 Task: Add the task  Develop a new online tool for online surveys and polls to the section DevOps Drift in the project ArchTech and add a Due Date to the respective task as 2024/03/22
Action: Mouse moved to (597, 519)
Screenshot: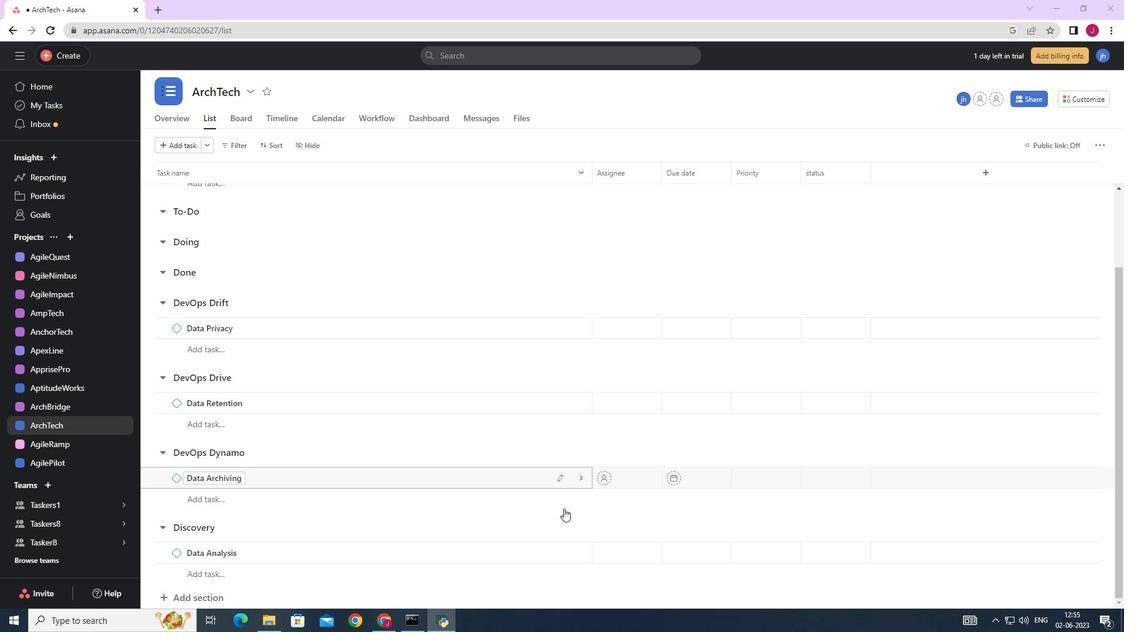
Action: Mouse scrolled (597, 520) with delta (0, 0)
Screenshot: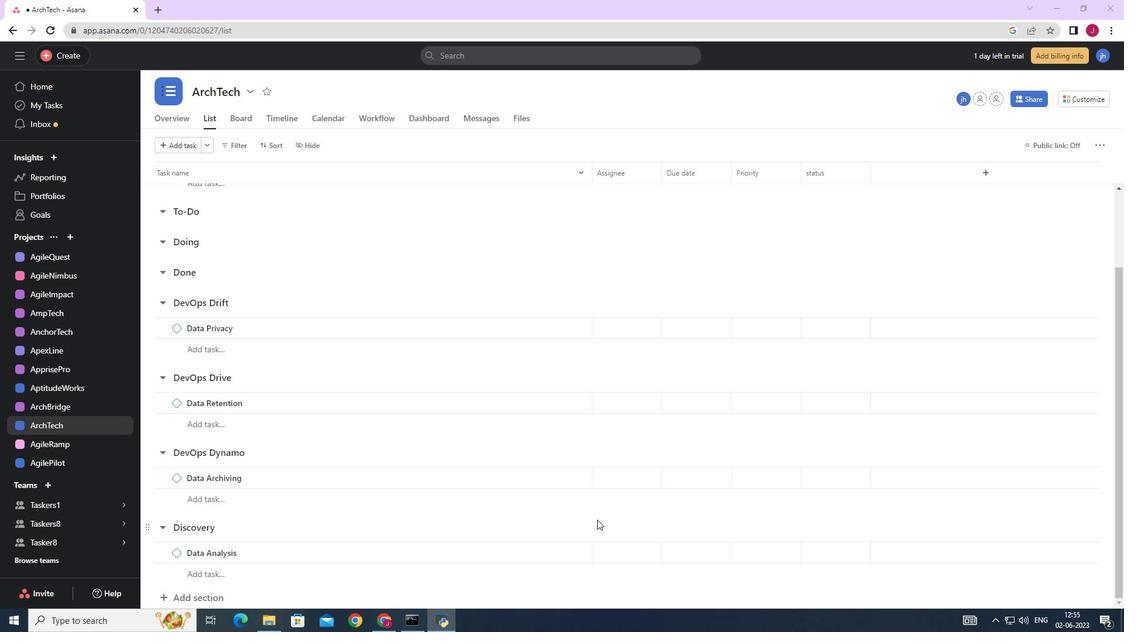 
Action: Mouse scrolled (597, 520) with delta (0, 0)
Screenshot: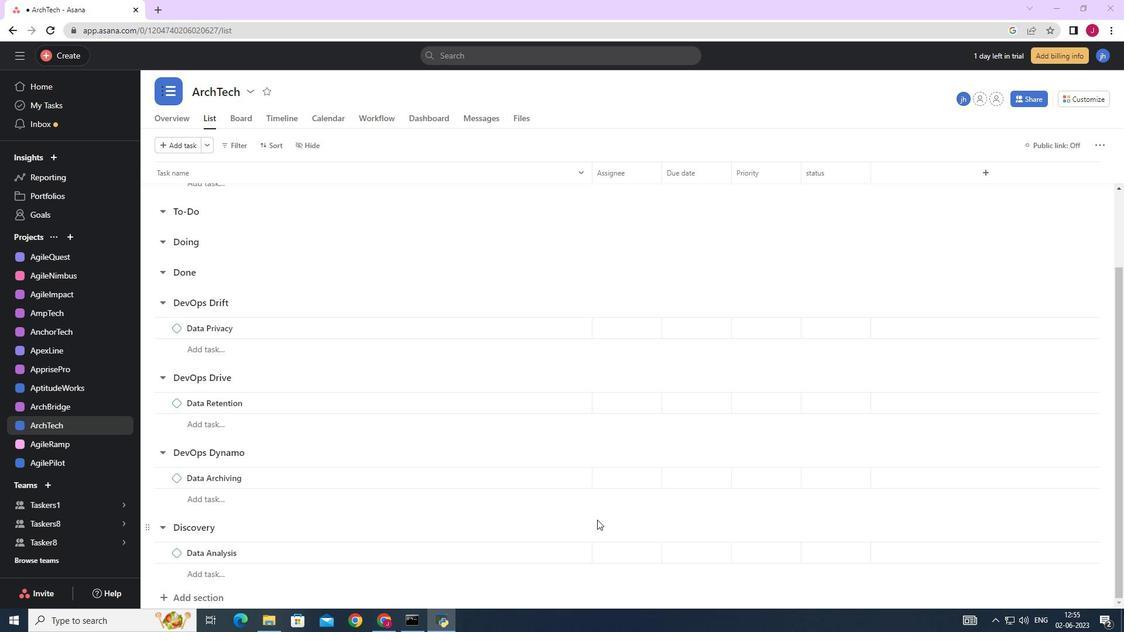 
Action: Mouse scrolled (597, 520) with delta (0, 0)
Screenshot: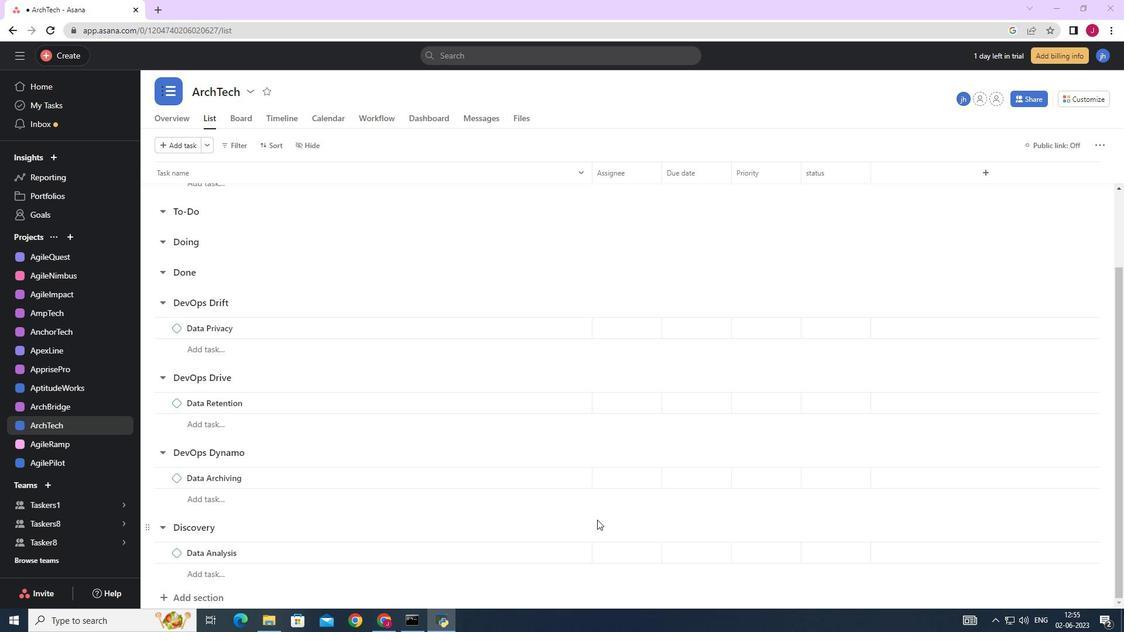 
Action: Mouse moved to (558, 255)
Screenshot: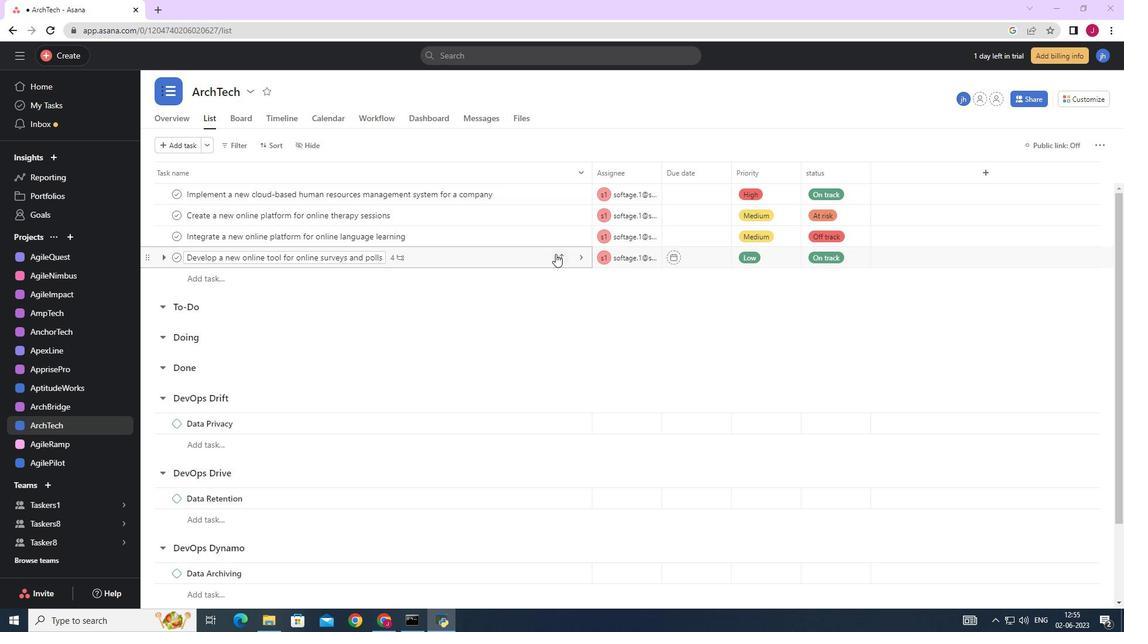 
Action: Mouse pressed left at (558, 255)
Screenshot: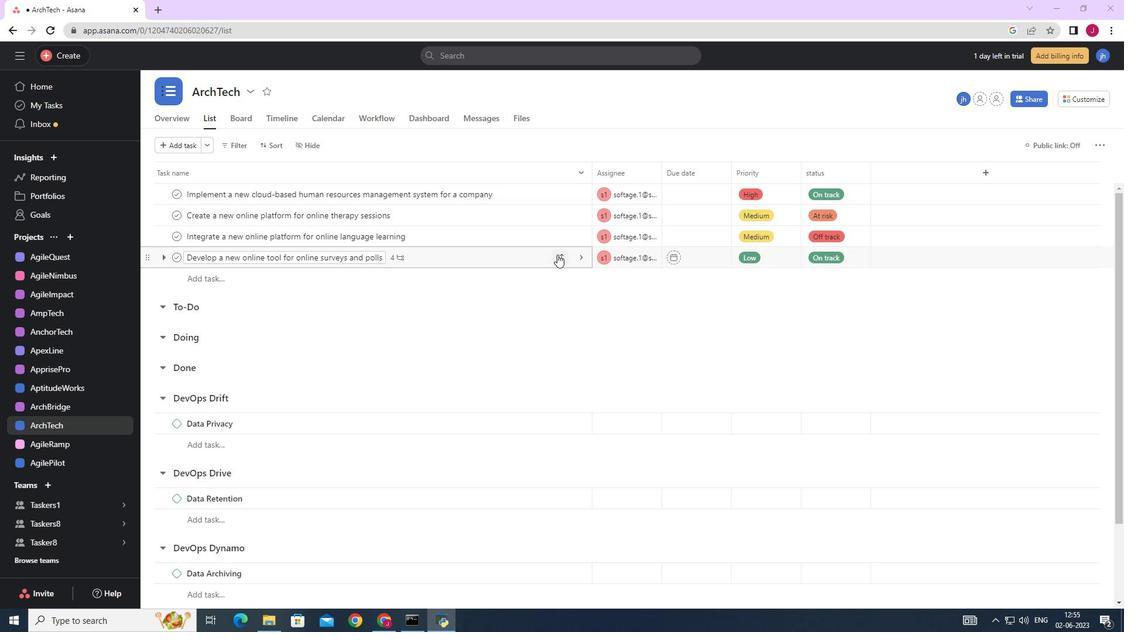 
Action: Mouse moved to (510, 384)
Screenshot: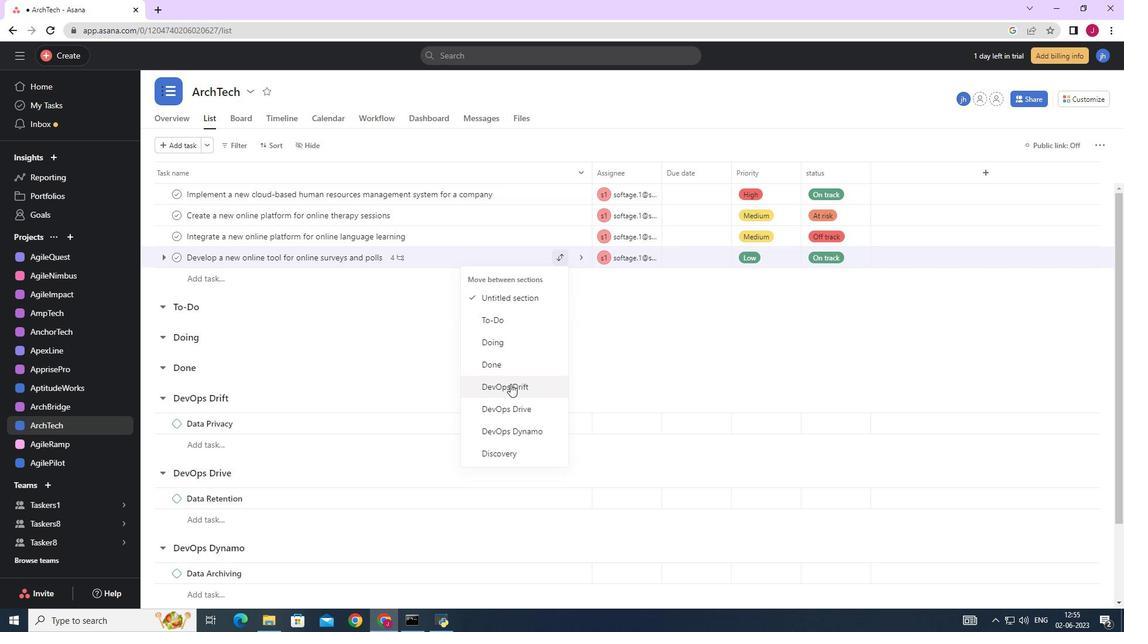 
Action: Mouse pressed left at (510, 384)
Screenshot: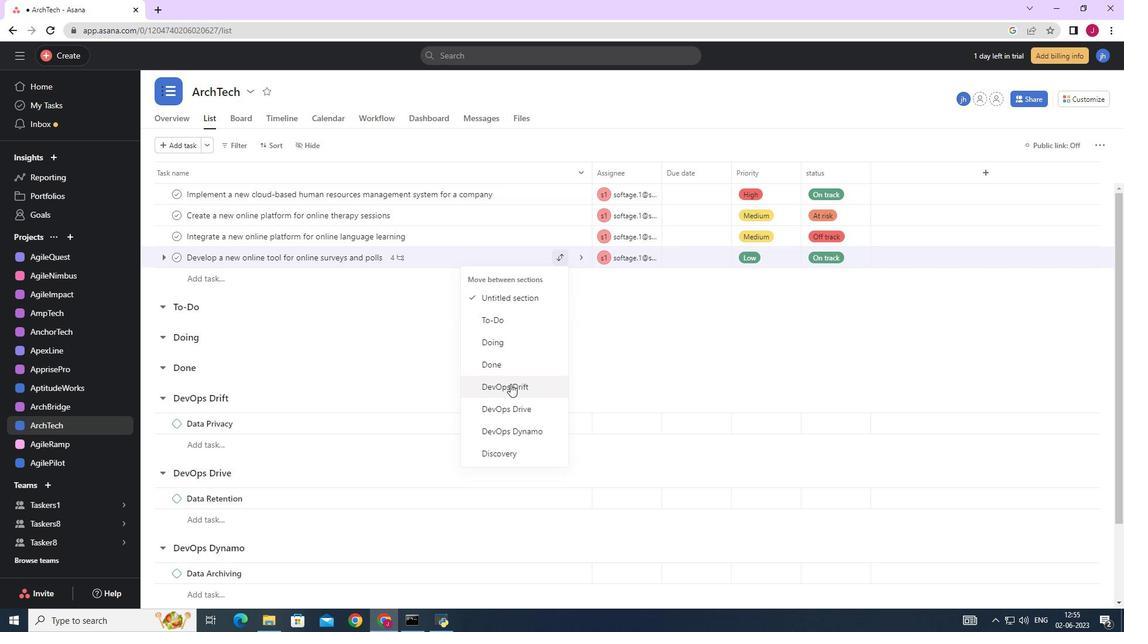 
Action: Mouse moved to (709, 405)
Screenshot: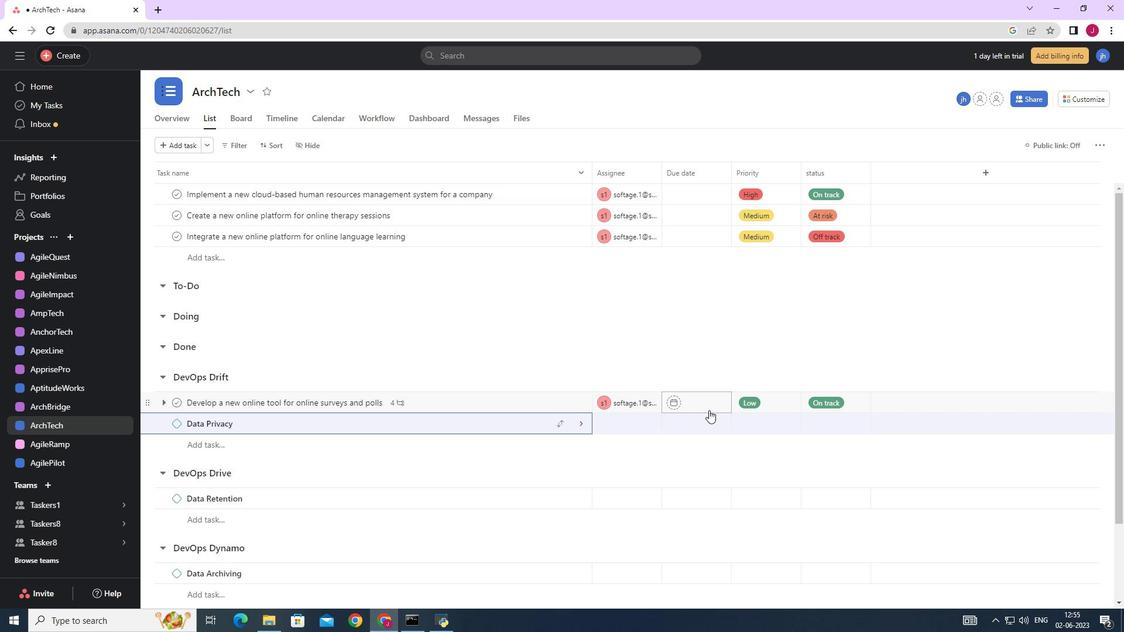 
Action: Mouse pressed left at (709, 405)
Screenshot: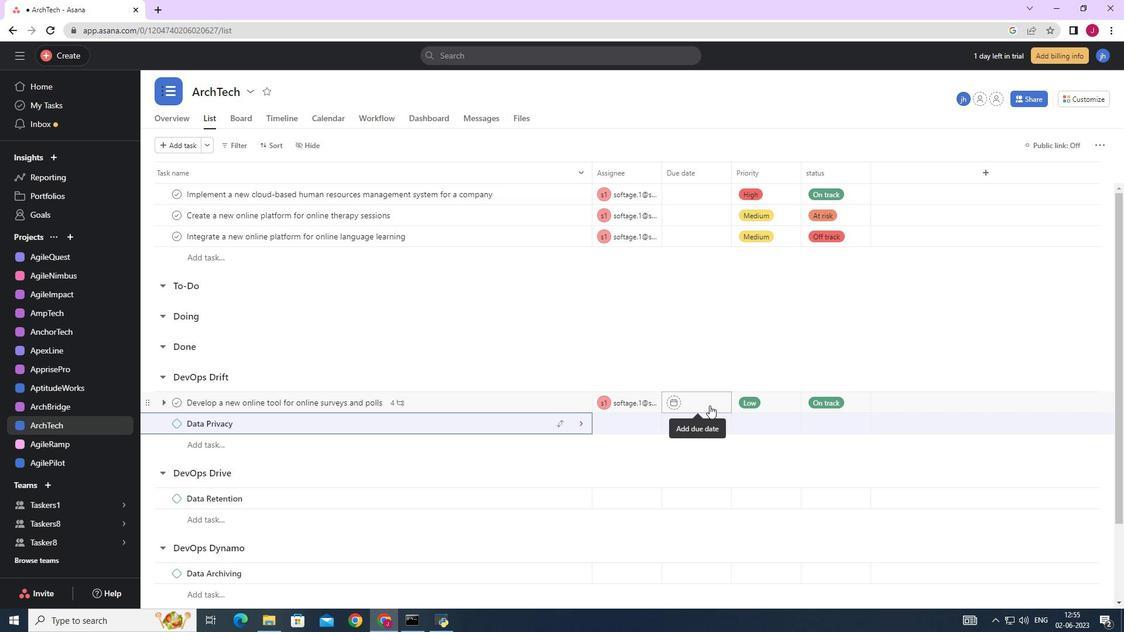 
Action: Mouse moved to (811, 211)
Screenshot: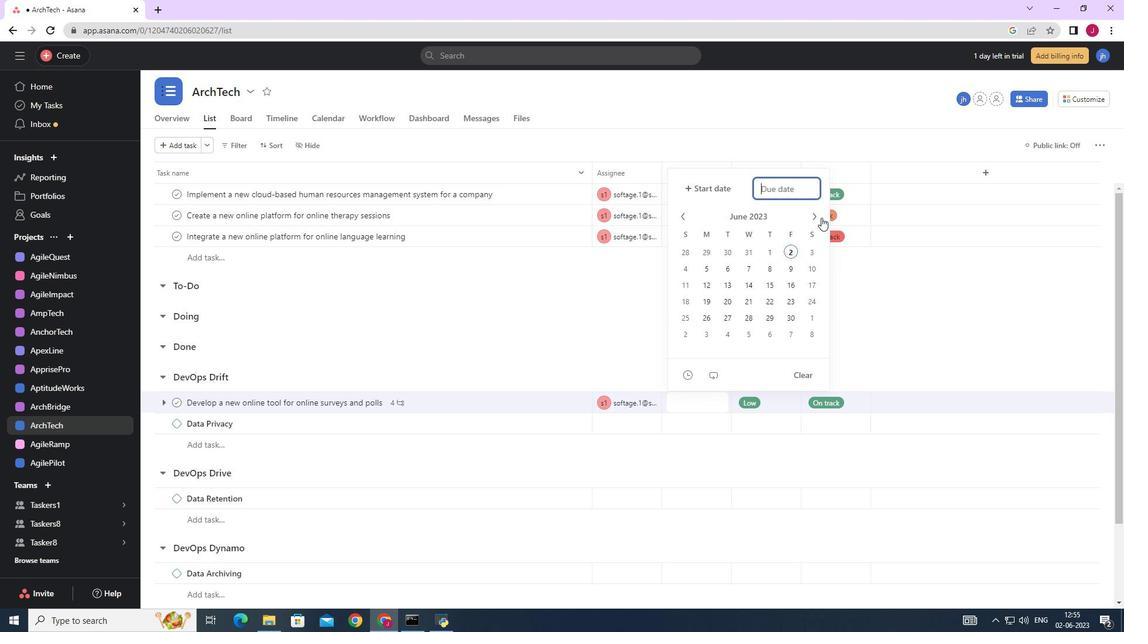 
Action: Mouse pressed left at (811, 211)
Screenshot: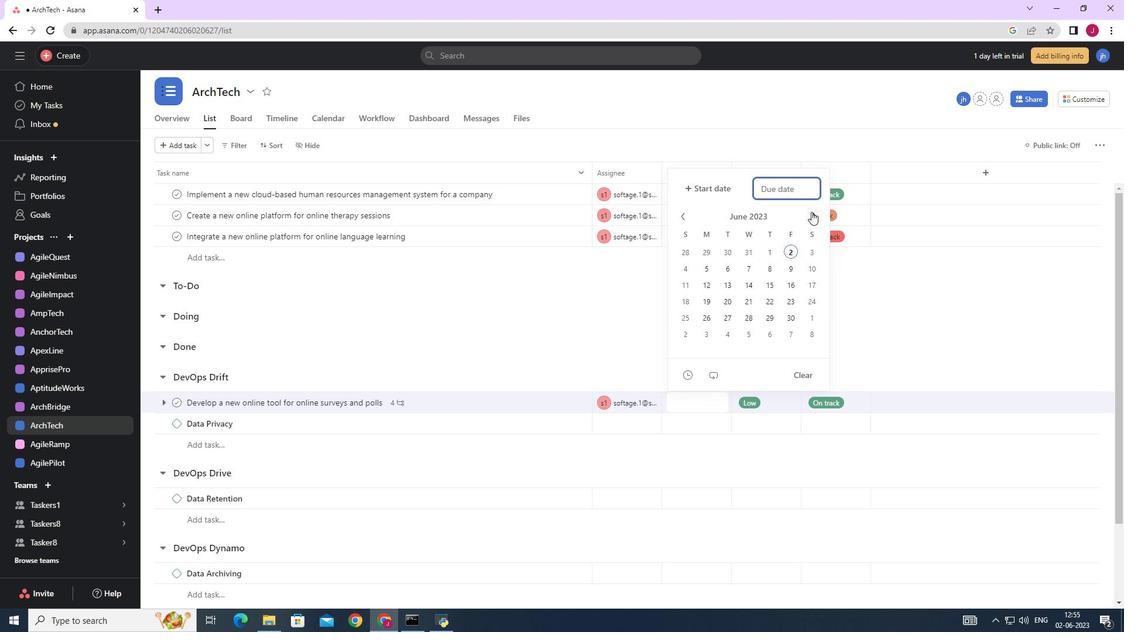 
Action: Mouse pressed left at (811, 211)
Screenshot: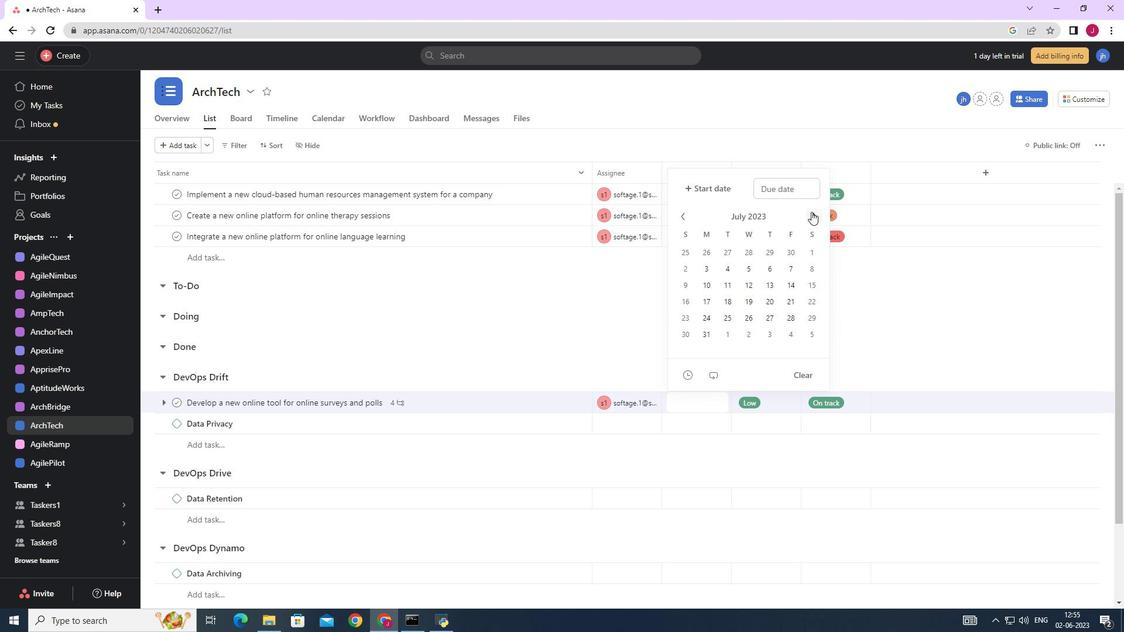 
Action: Mouse pressed left at (811, 211)
Screenshot: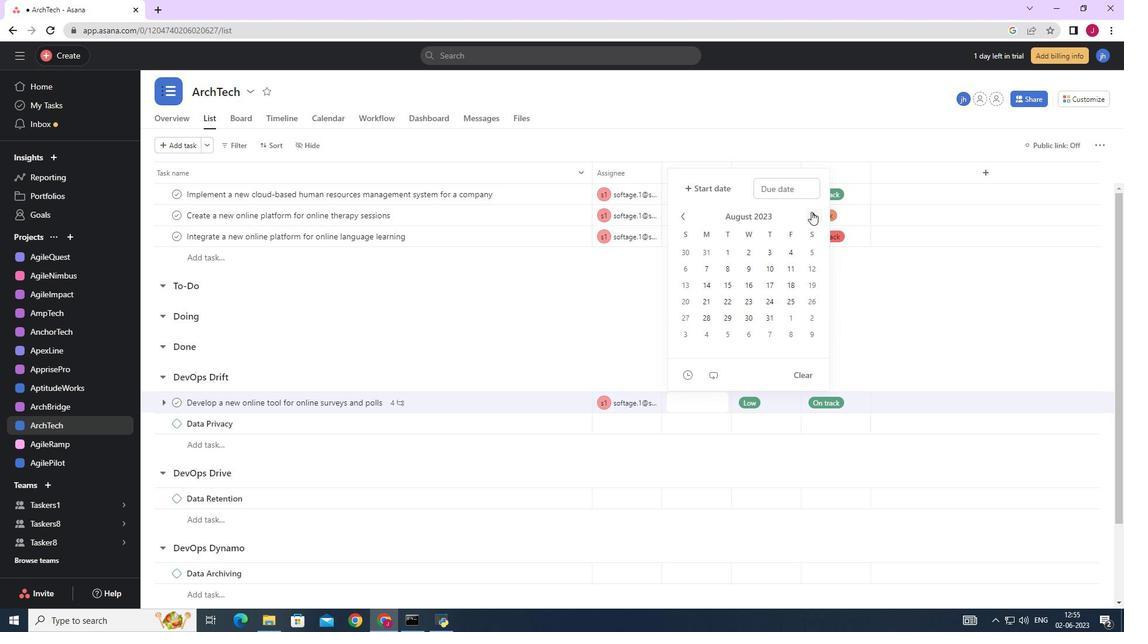 
Action: Mouse pressed left at (811, 211)
Screenshot: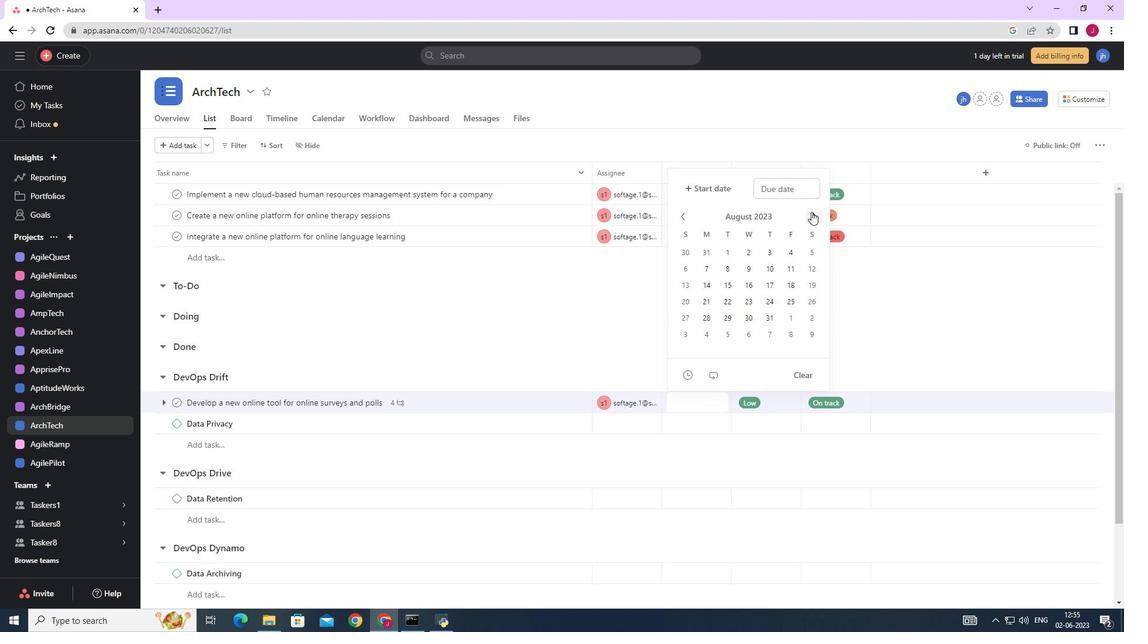 
Action: Mouse pressed left at (811, 211)
Screenshot: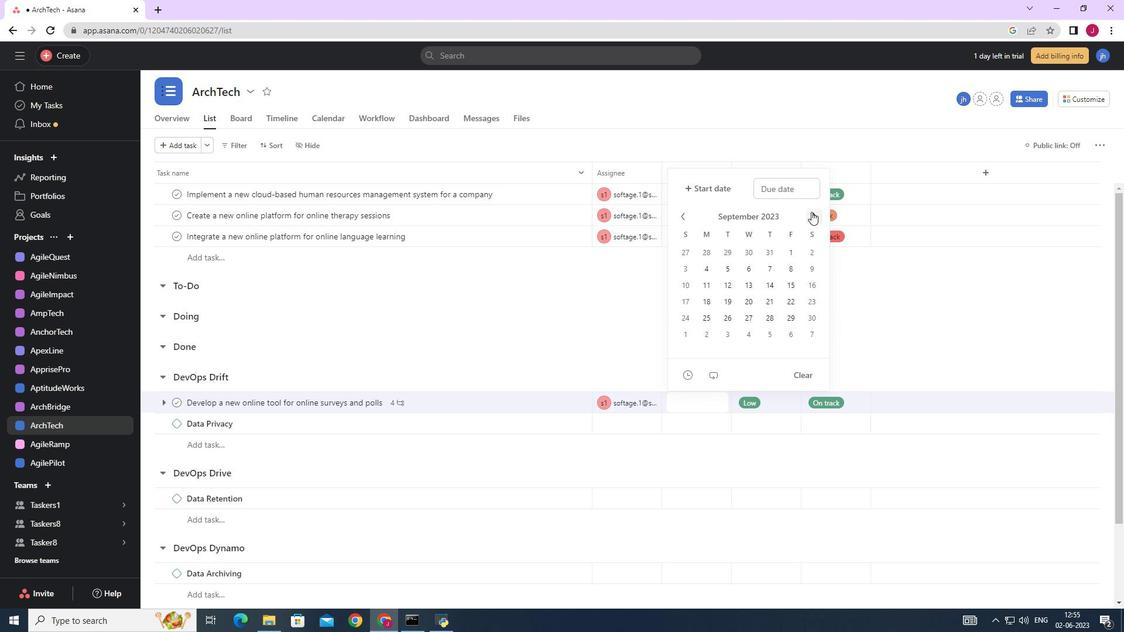 
Action: Mouse pressed left at (811, 211)
Screenshot: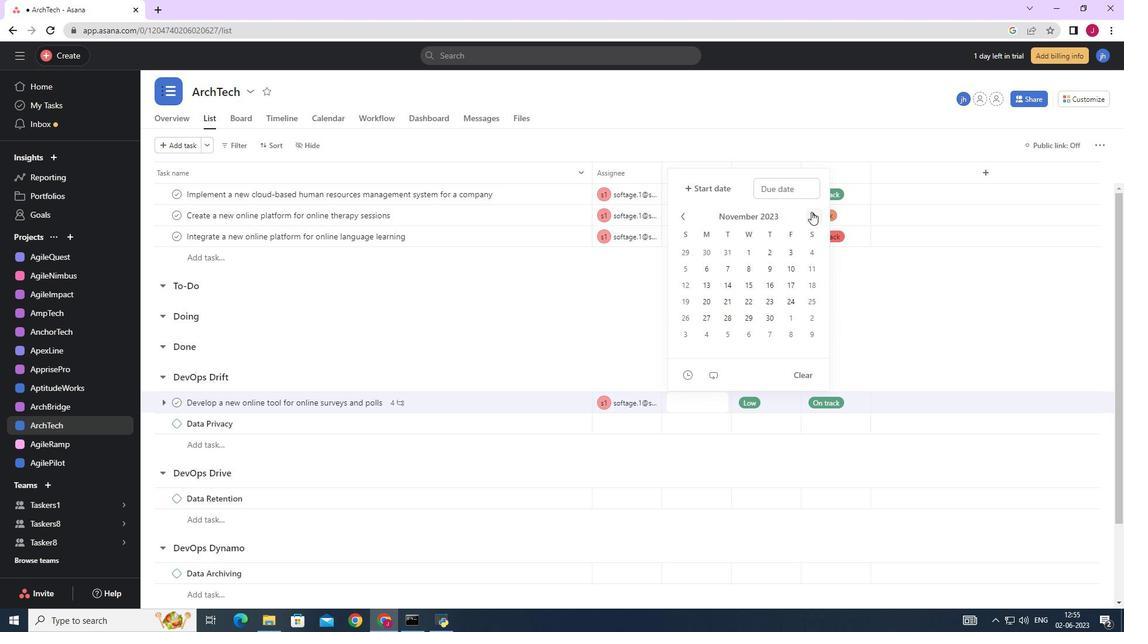 
Action: Mouse pressed left at (811, 211)
Screenshot: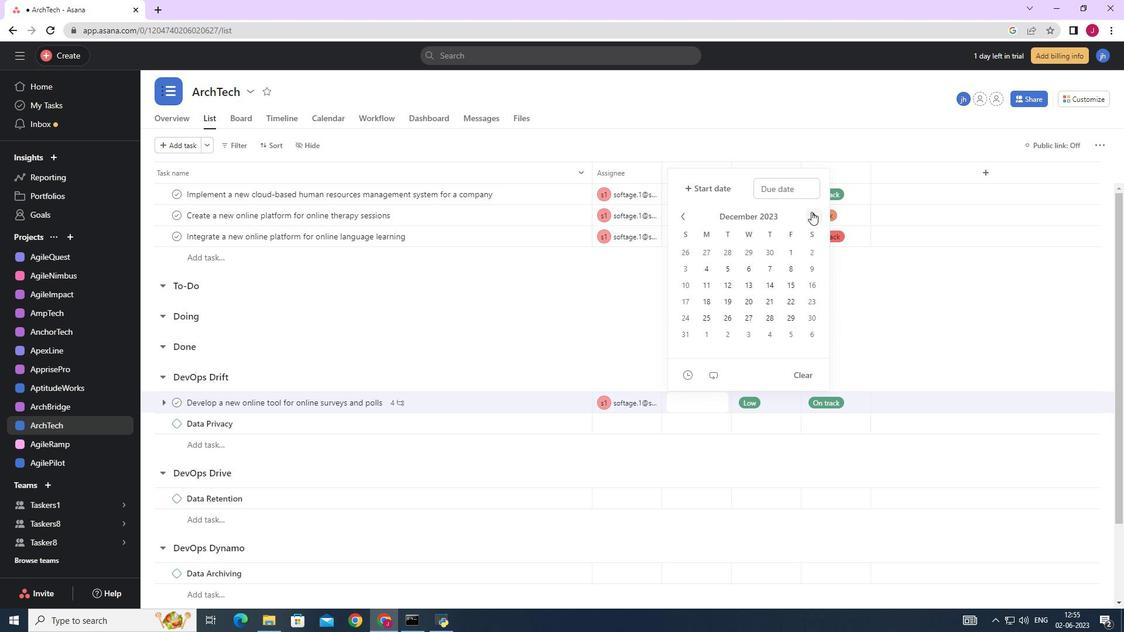 
Action: Mouse pressed left at (811, 211)
Screenshot: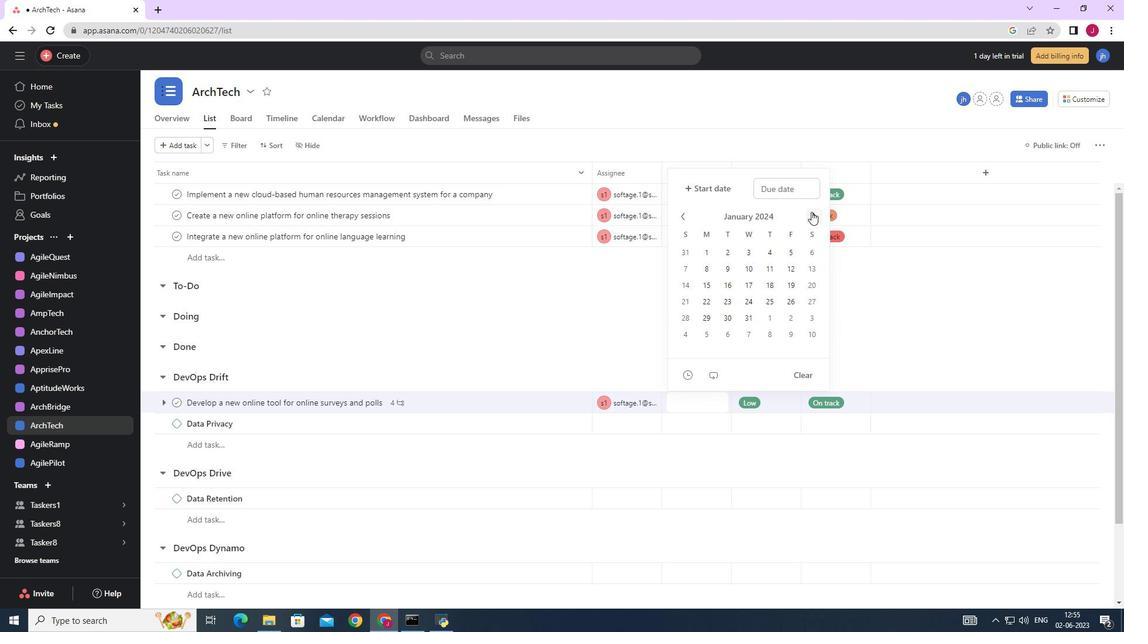 
Action: Mouse pressed left at (811, 211)
Screenshot: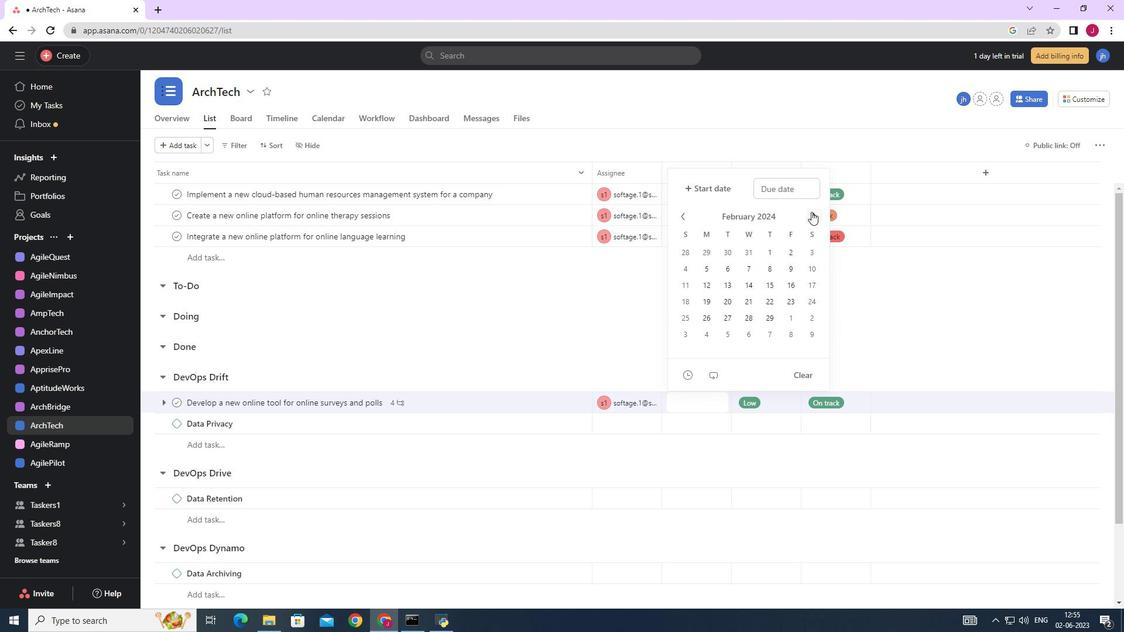 
Action: Mouse moved to (791, 303)
Screenshot: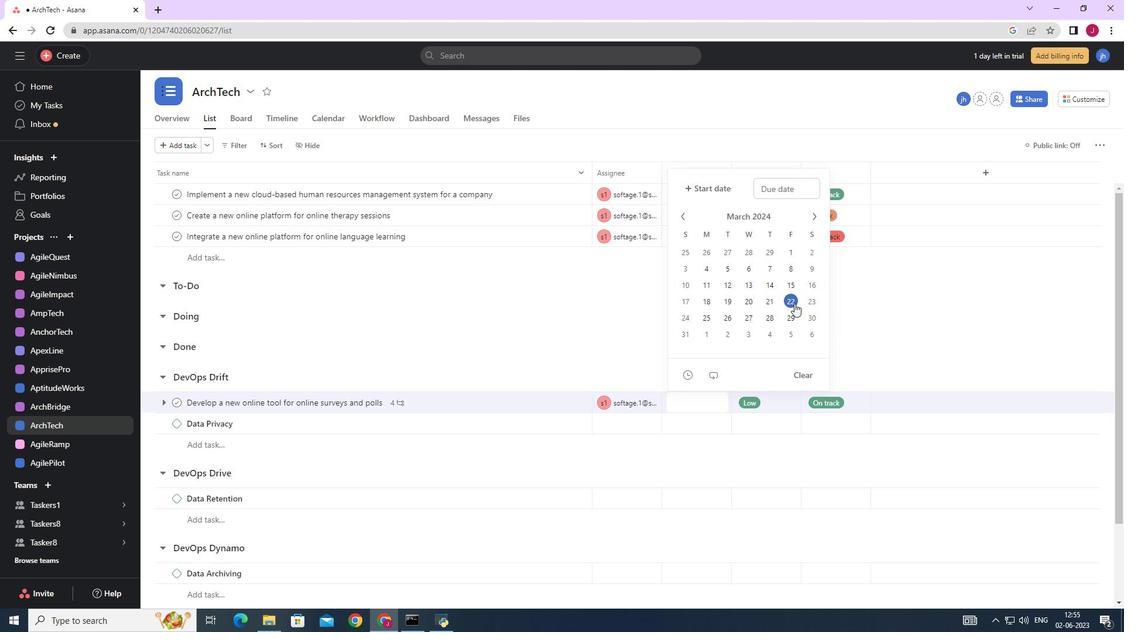 
Action: Mouse pressed left at (791, 303)
Screenshot: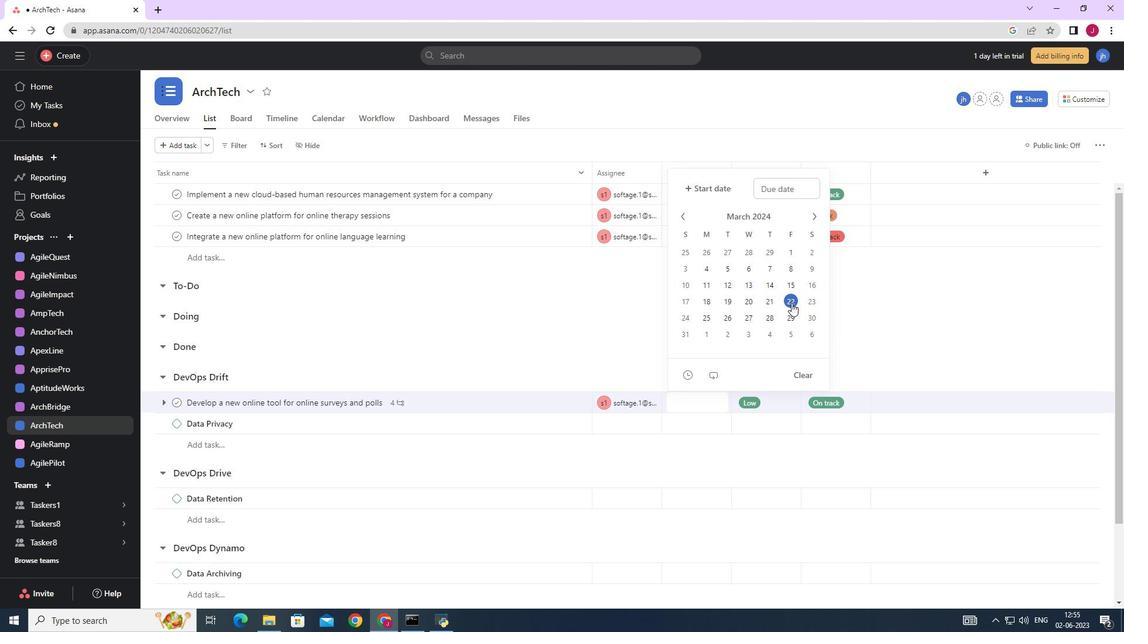 
Action: Mouse moved to (945, 327)
Screenshot: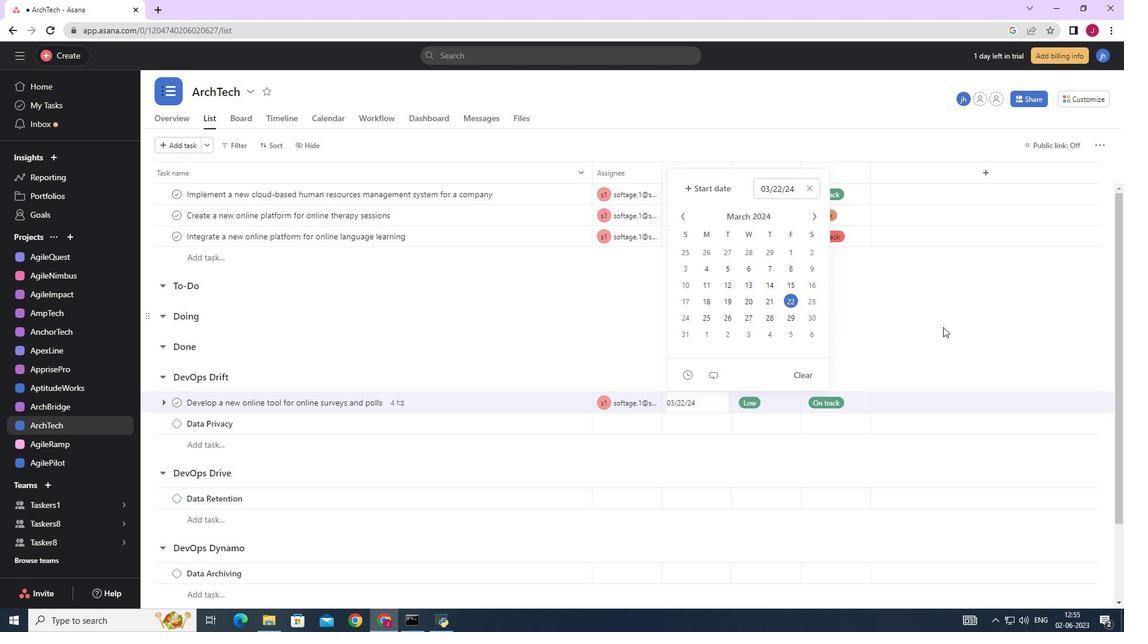 
Action: Mouse pressed left at (945, 327)
Screenshot: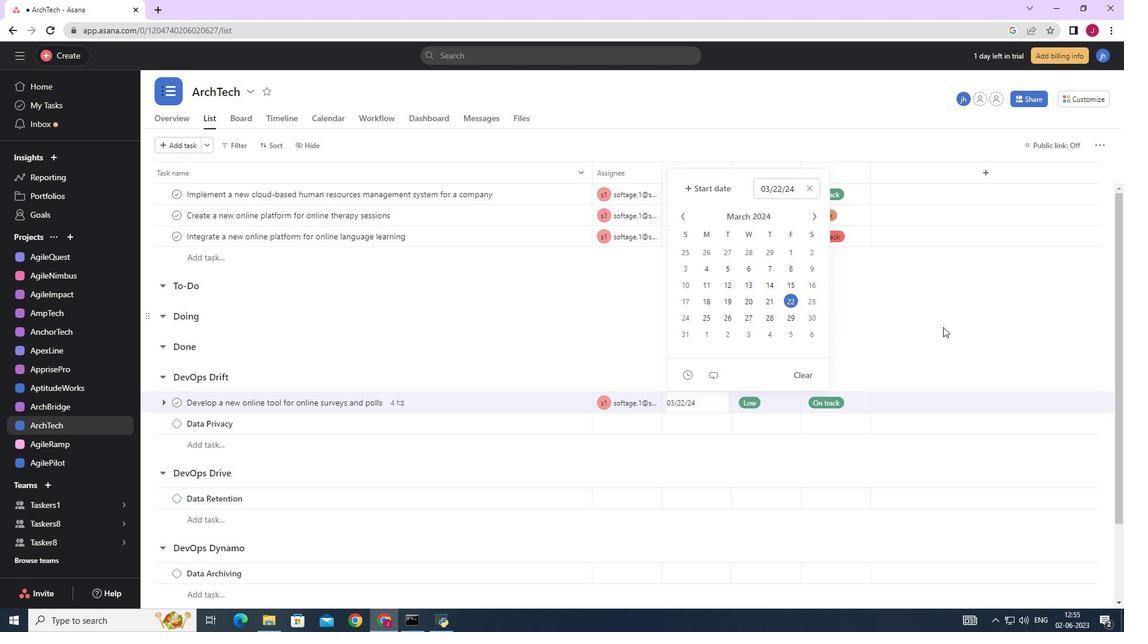 
Action: Mouse moved to (940, 327)
Screenshot: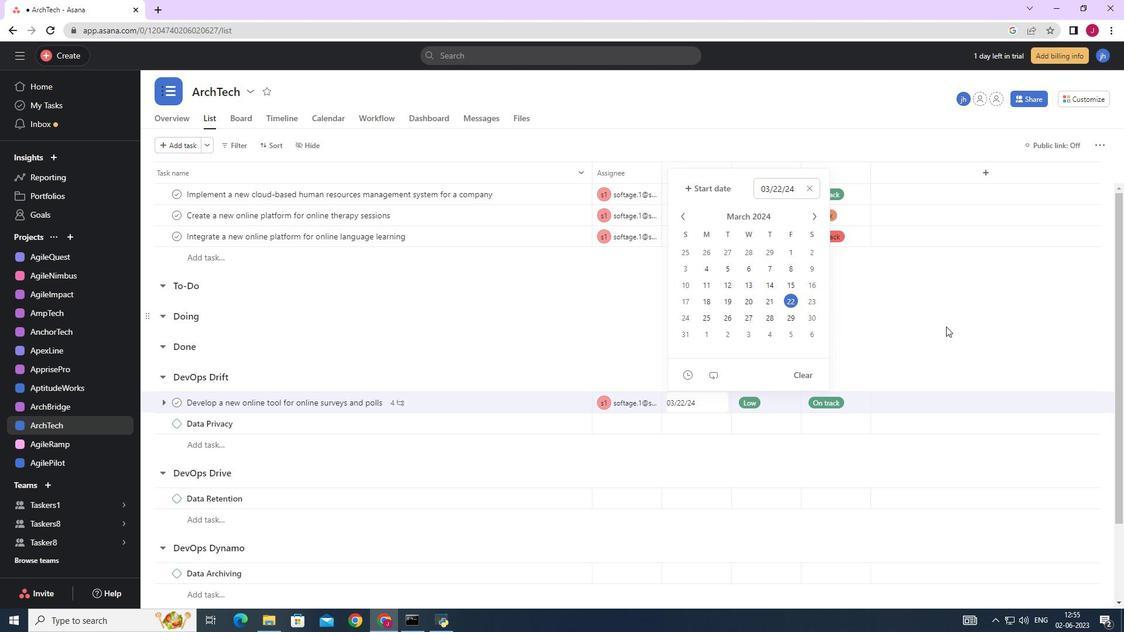 
